 Task: Save the document as a pdf.
Action: Mouse moved to (69, 112)
Screenshot: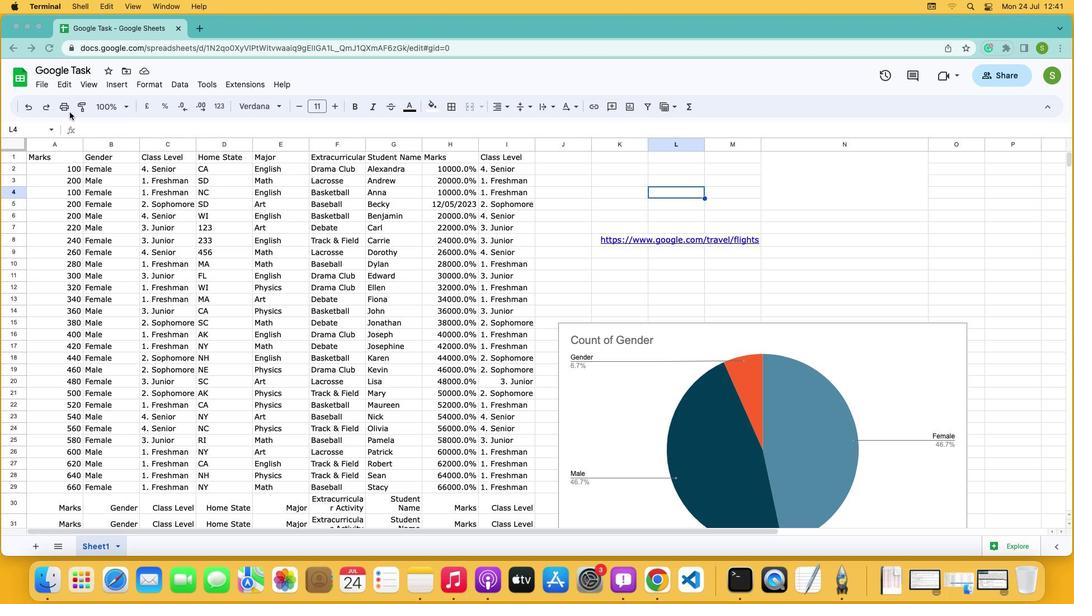 
Action: Mouse pressed left at (69, 112)
Screenshot: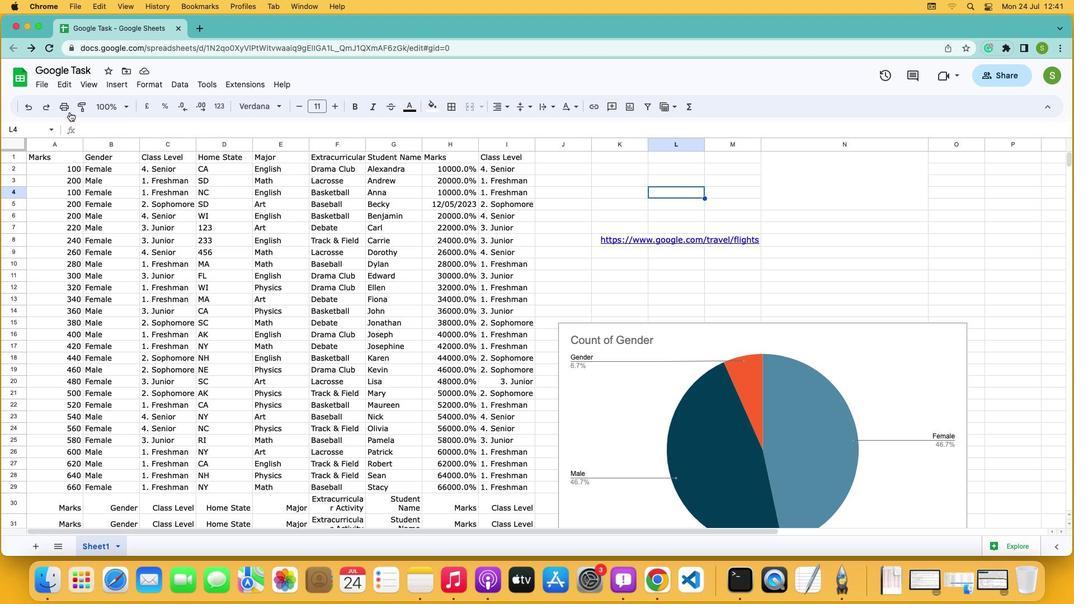 
Action: Mouse moved to (67, 111)
Screenshot: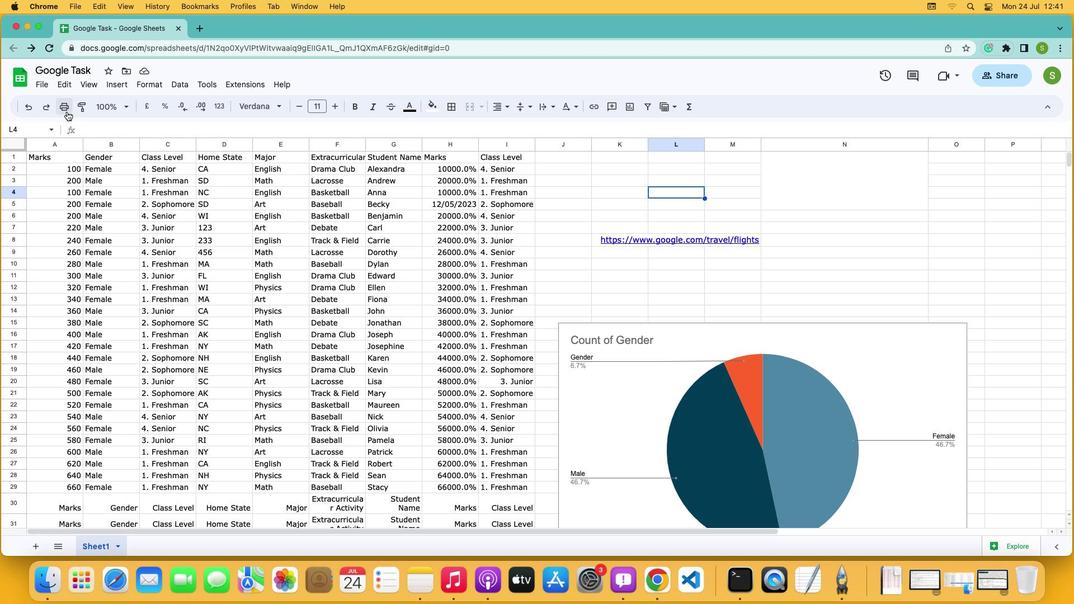 
Action: Mouse pressed left at (67, 111)
Screenshot: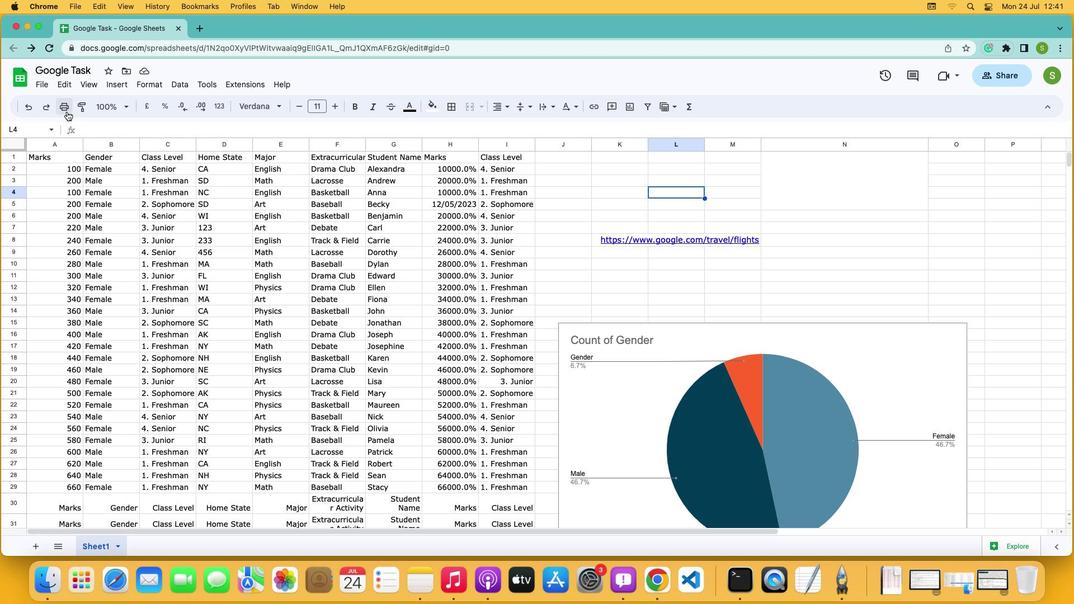 
Action: Mouse moved to (1039, 69)
Screenshot: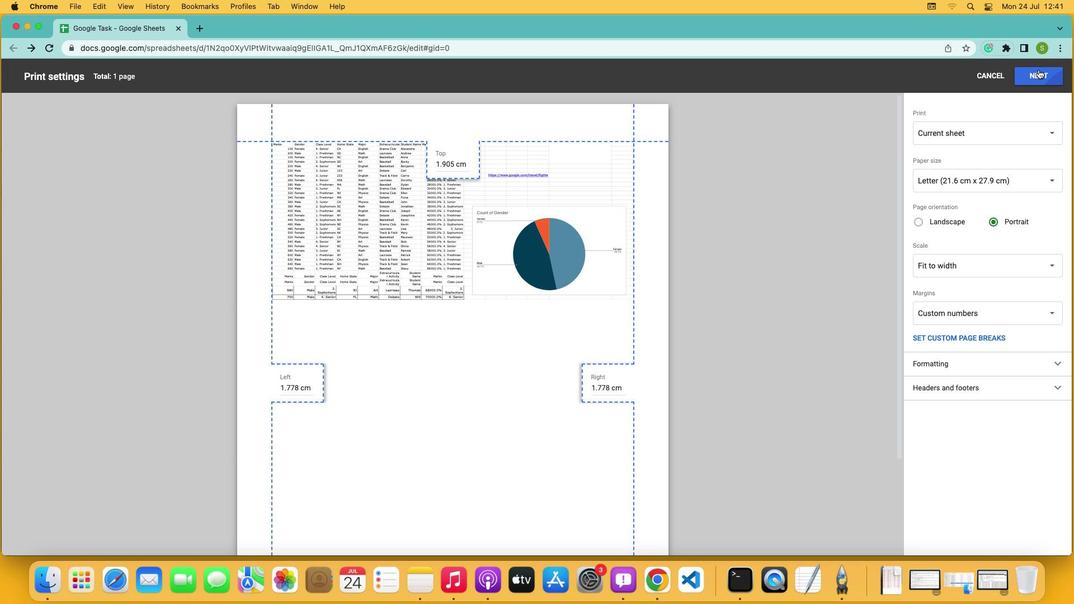 
Action: Mouse pressed left at (1039, 69)
Screenshot: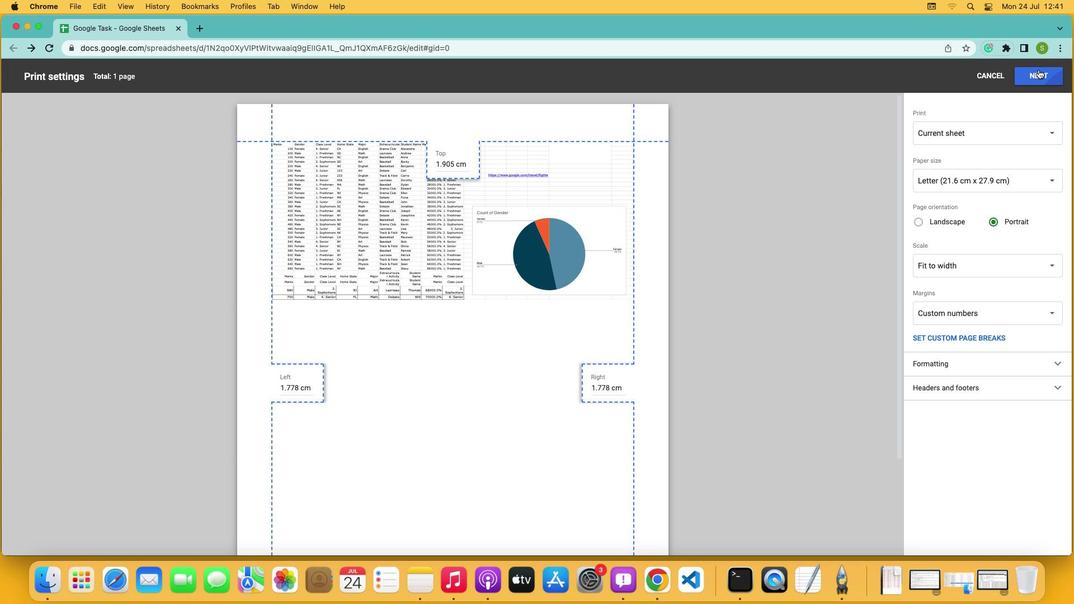 
Action: Mouse moved to (879, 107)
Screenshot: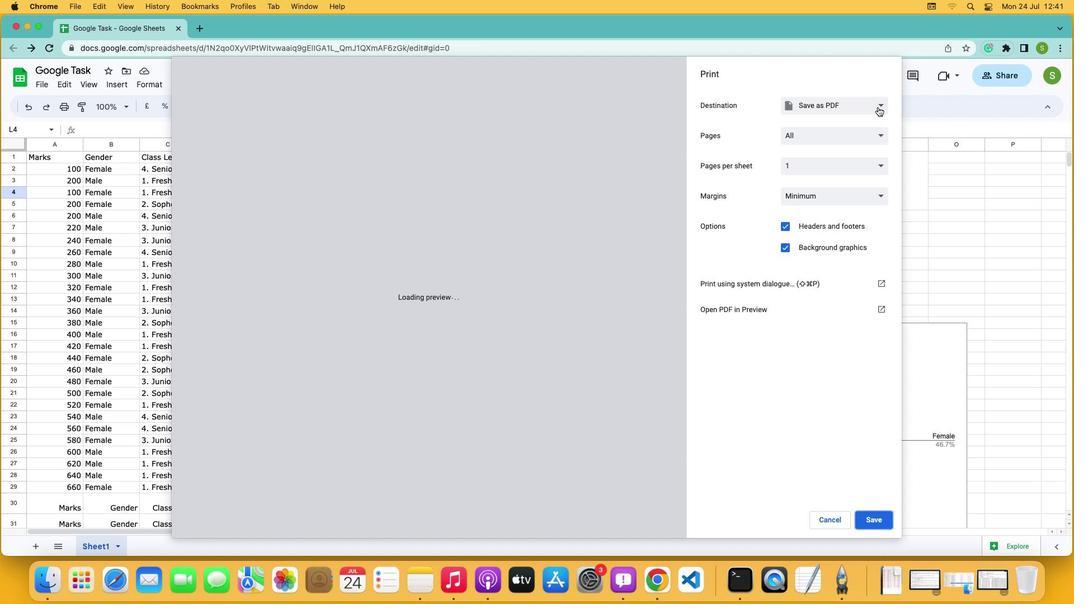 
Action: Mouse pressed left at (879, 107)
Screenshot: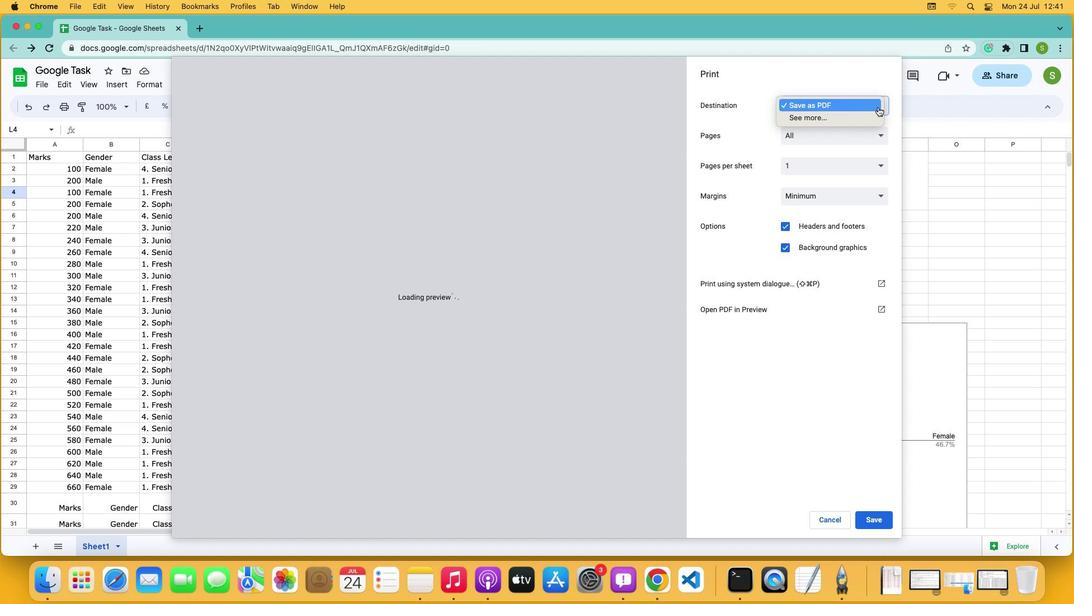 
Action: Mouse moved to (816, 118)
Screenshot: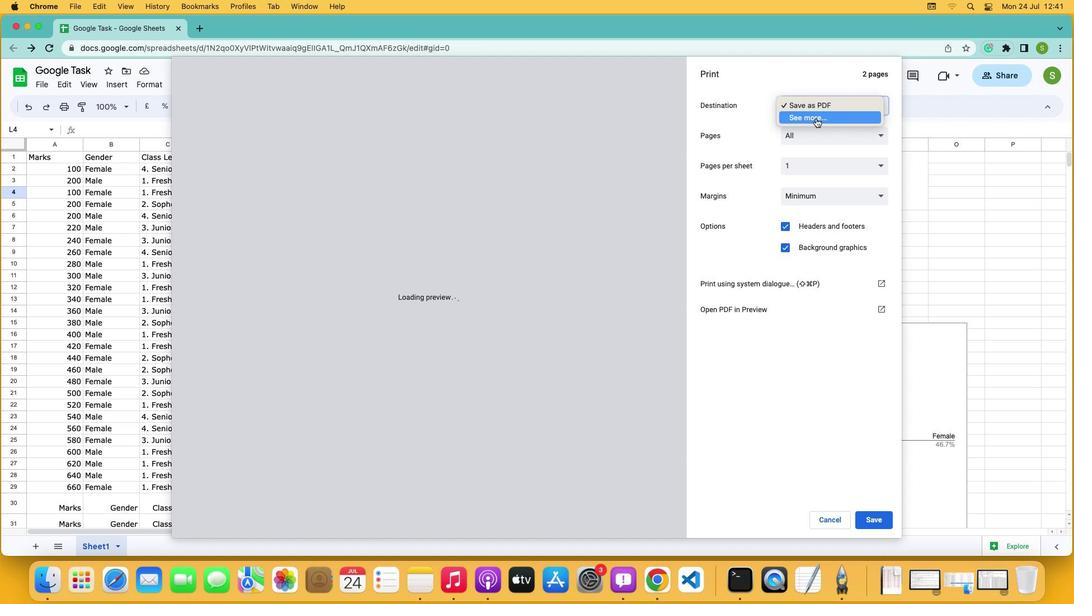 
Action: Mouse pressed left at (816, 118)
Screenshot: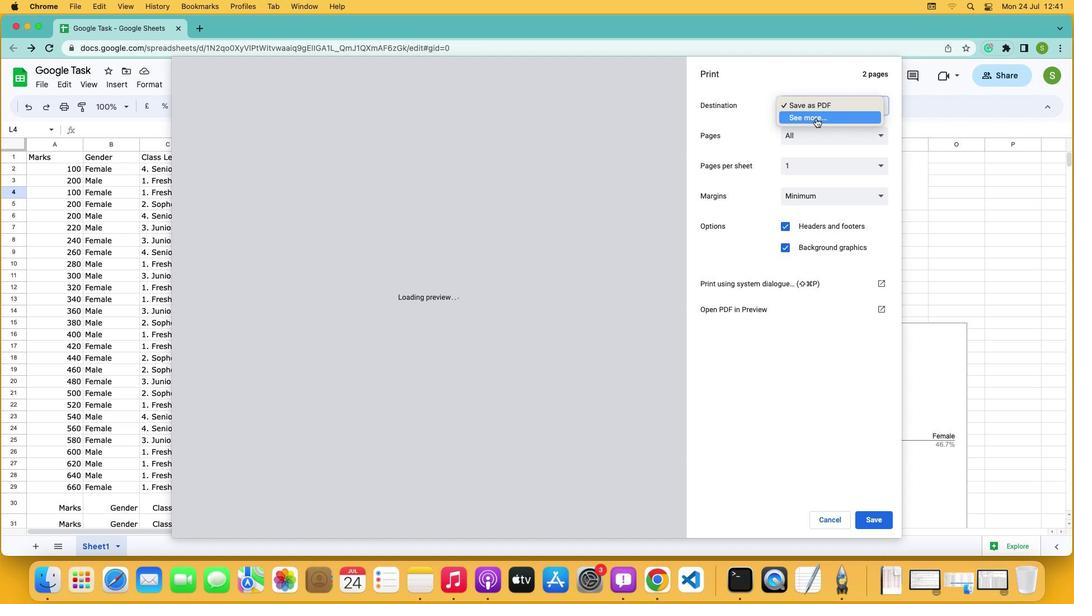 
Action: Mouse moved to (440, 139)
Screenshot: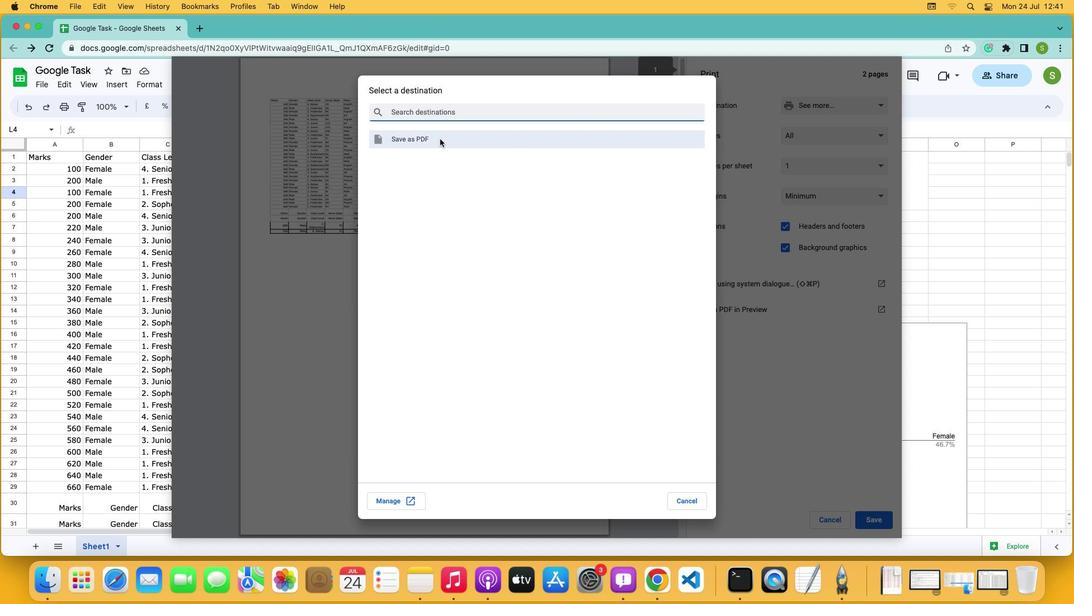 
Action: Mouse pressed left at (440, 139)
Screenshot: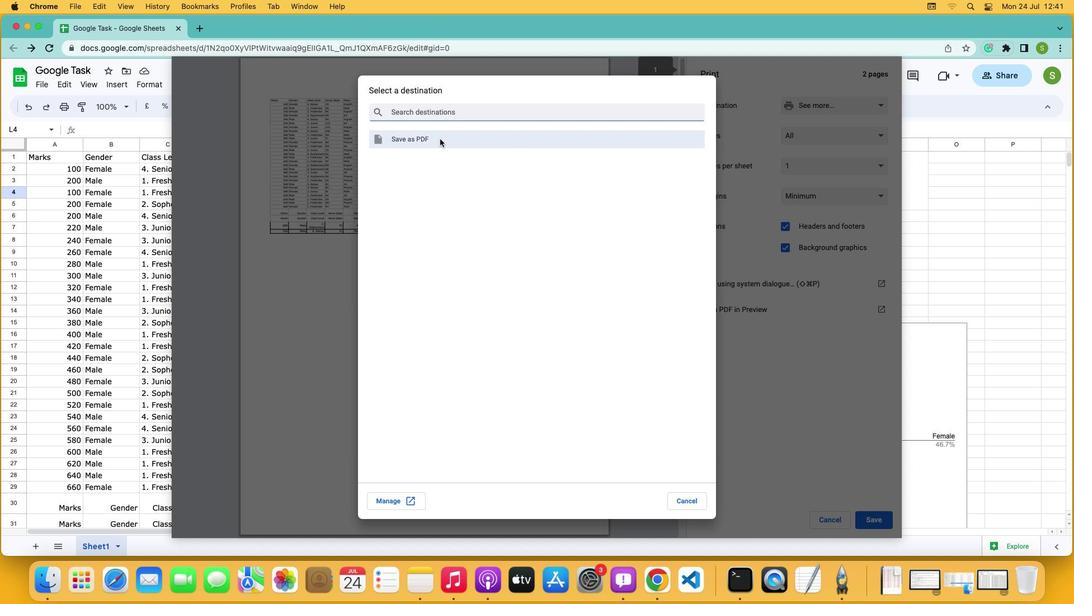 
Action: Mouse moved to (866, 516)
Screenshot: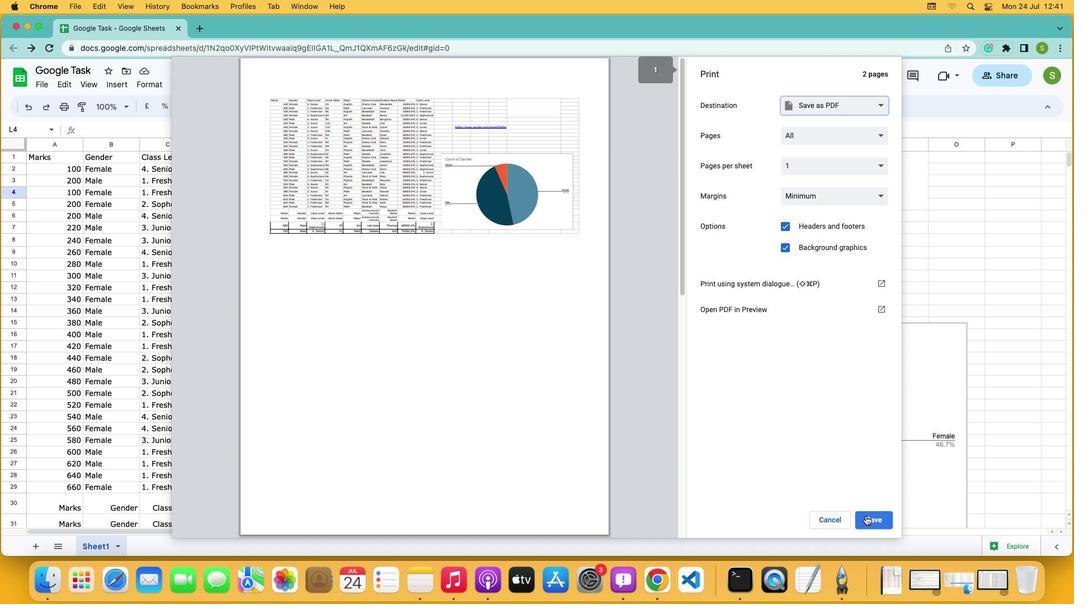
Action: Mouse pressed left at (866, 516)
Screenshot: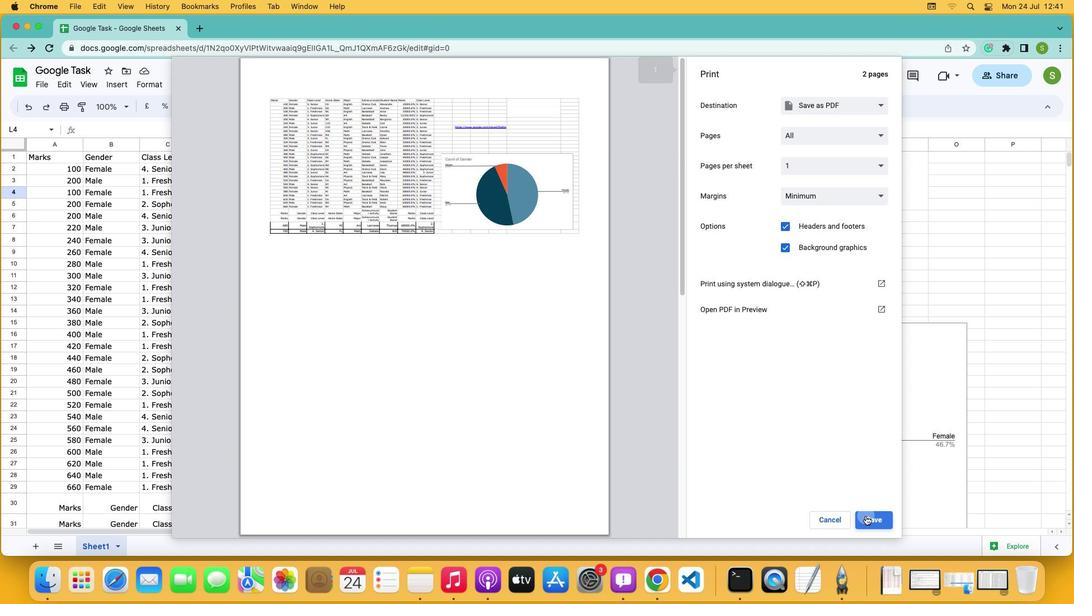
Action: Mouse moved to (720, 427)
Screenshot: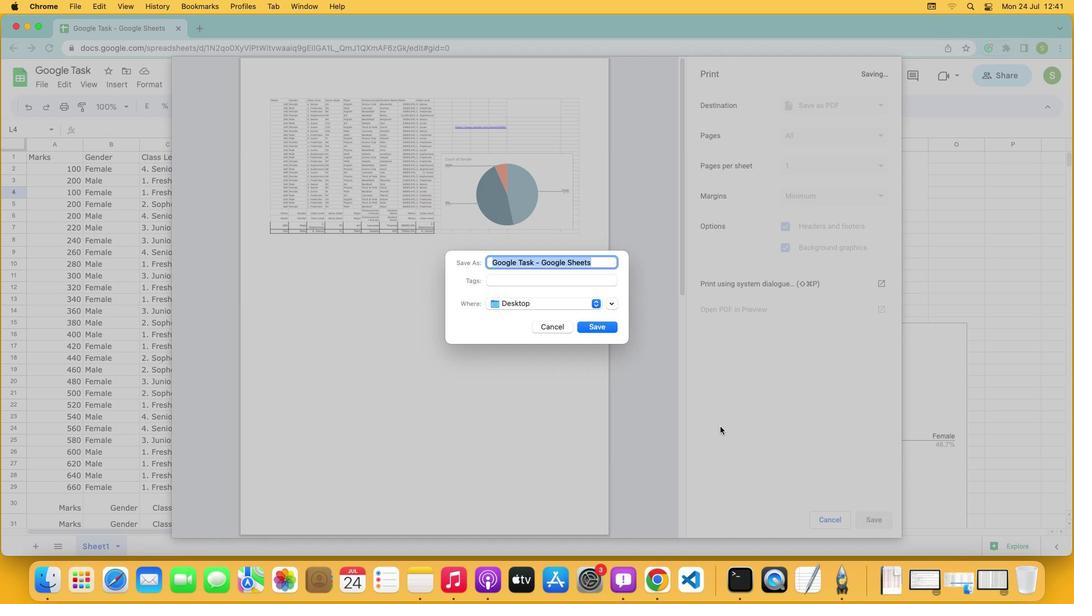 
Action: Key pressed 'j'
Screenshot: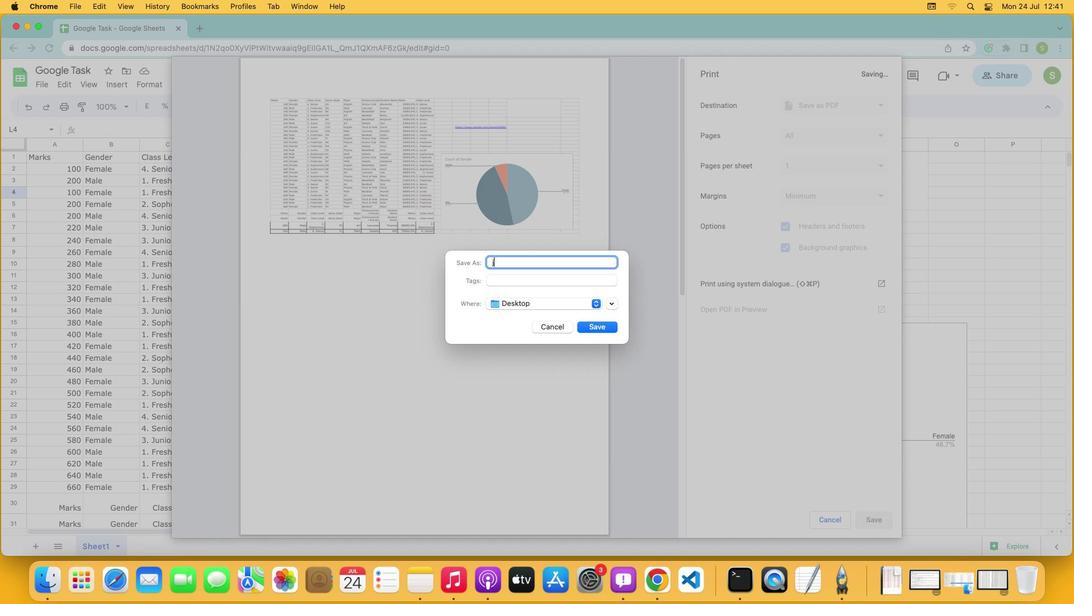 
Action: Mouse moved to (720, 426)
Screenshot: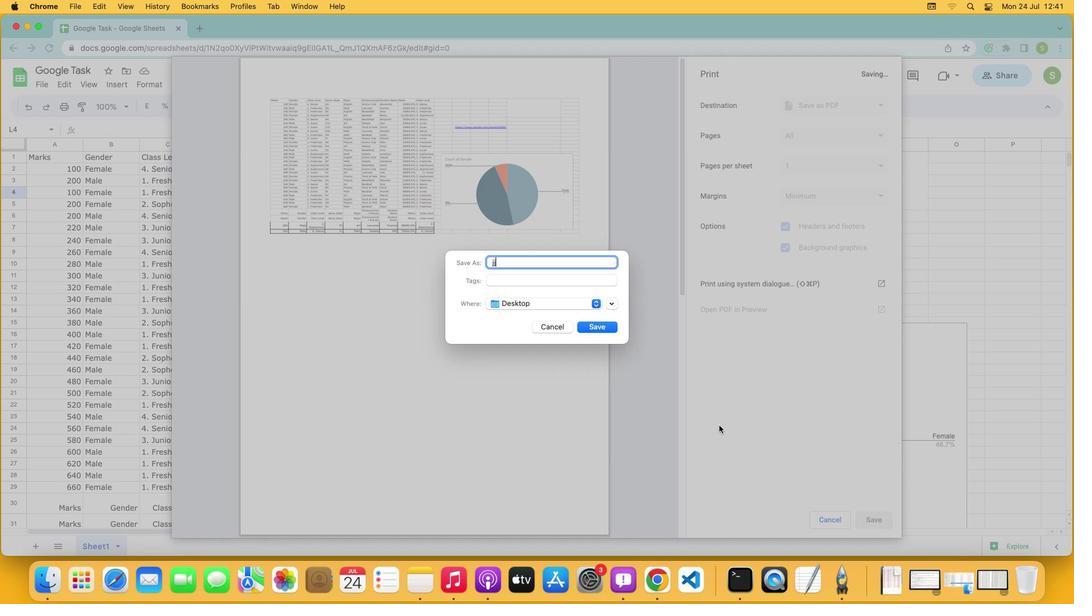 
Action: Key pressed 'j'
Screenshot: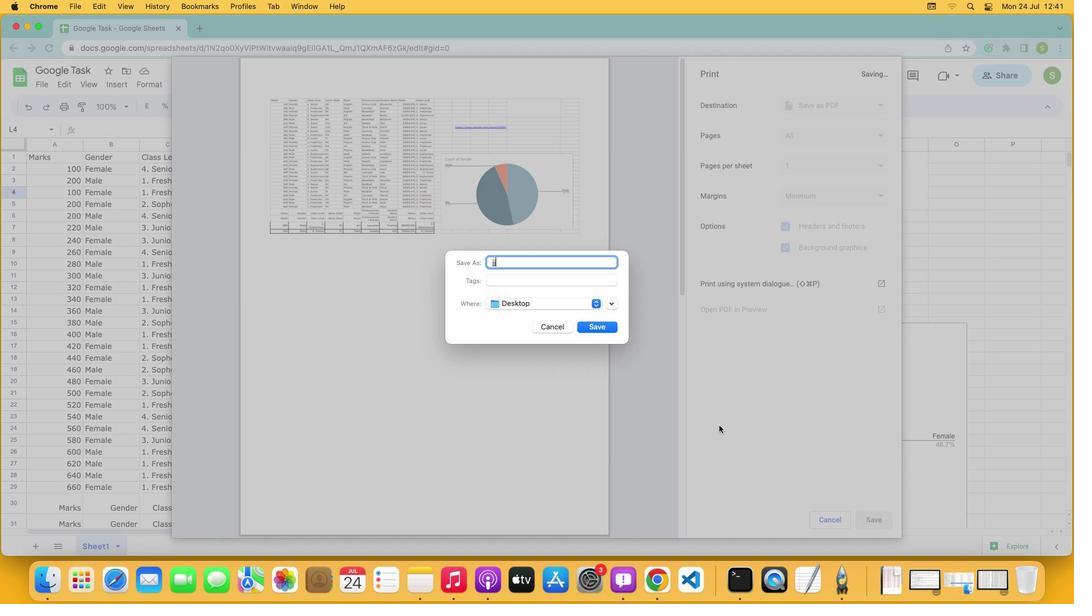 
Action: Mouse moved to (588, 326)
Screenshot: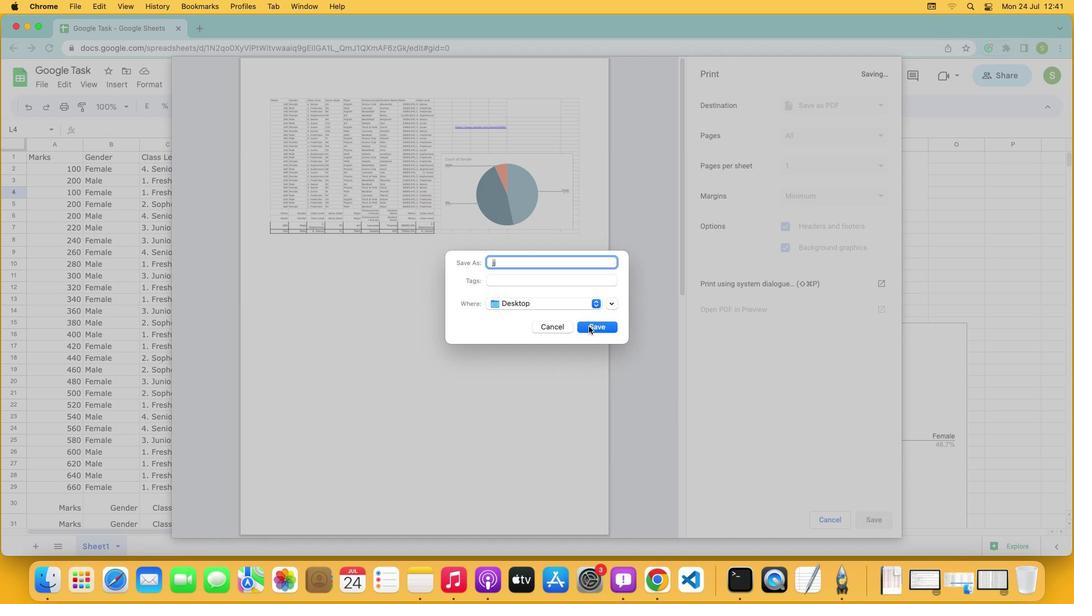 
Action: Mouse pressed left at (588, 326)
Screenshot: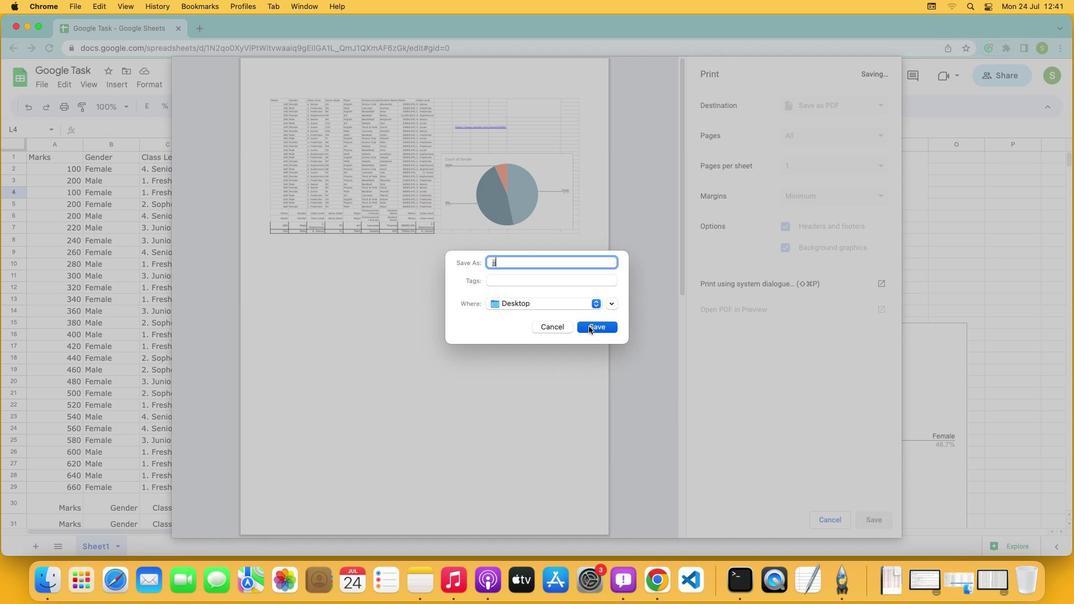 
